 Task: Select the current location as Sequoia National Park, California, United States . Now zoom - , and verify the location . Hide zoom slider
Action: Mouse moved to (189, 96)
Screenshot: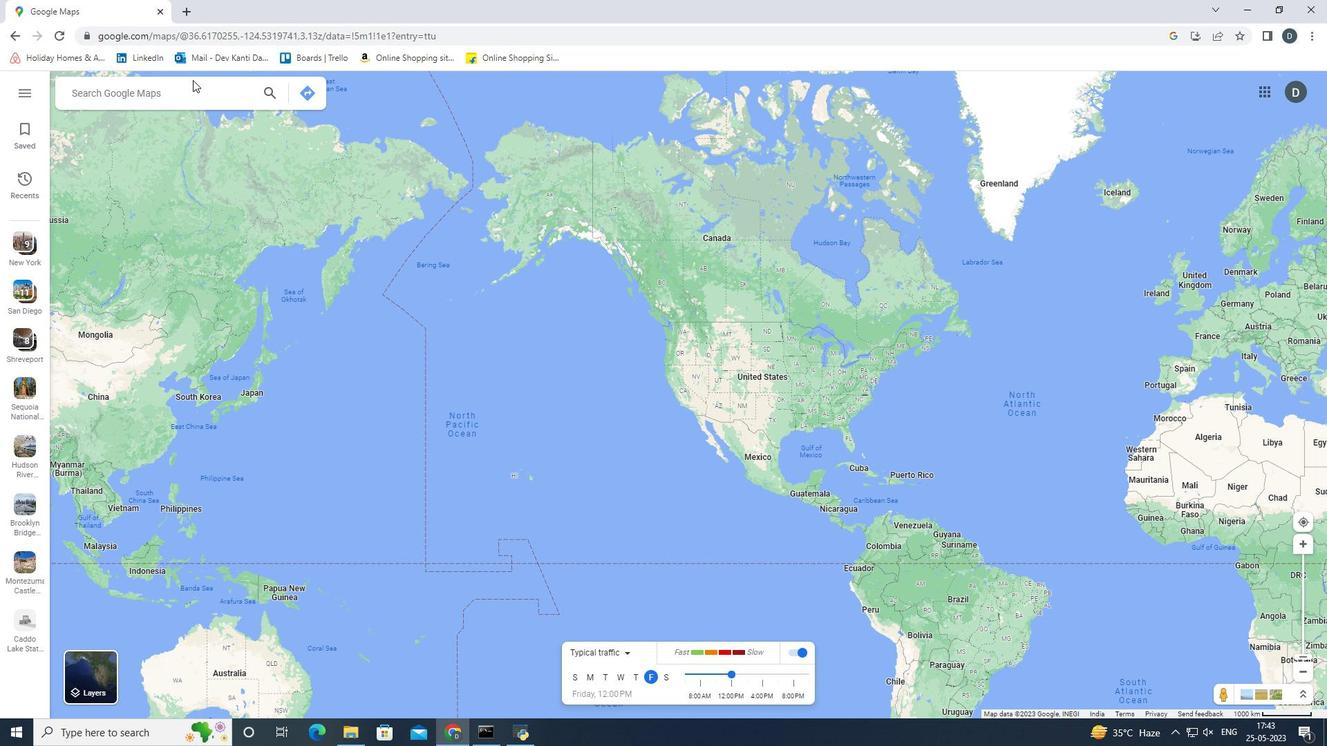 
Action: Mouse pressed left at (189, 96)
Screenshot: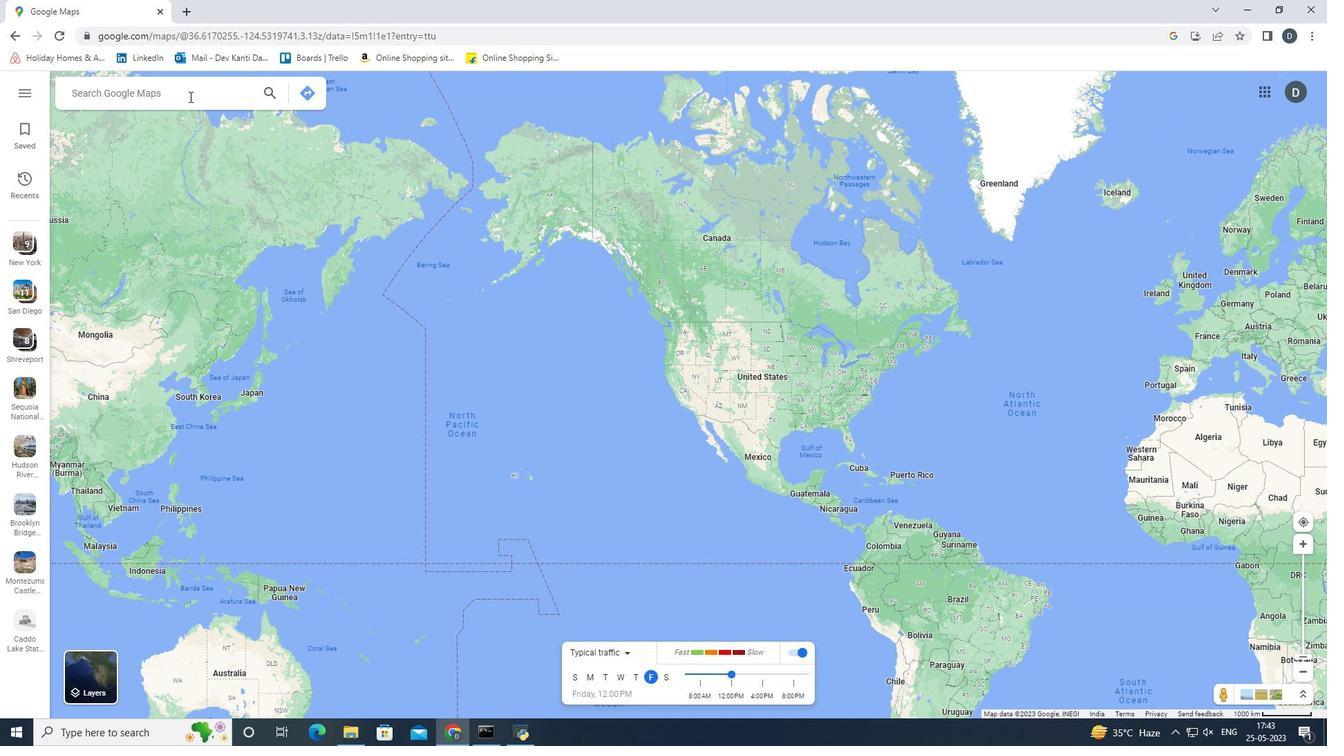 
Action: Mouse moved to (189, 97)
Screenshot: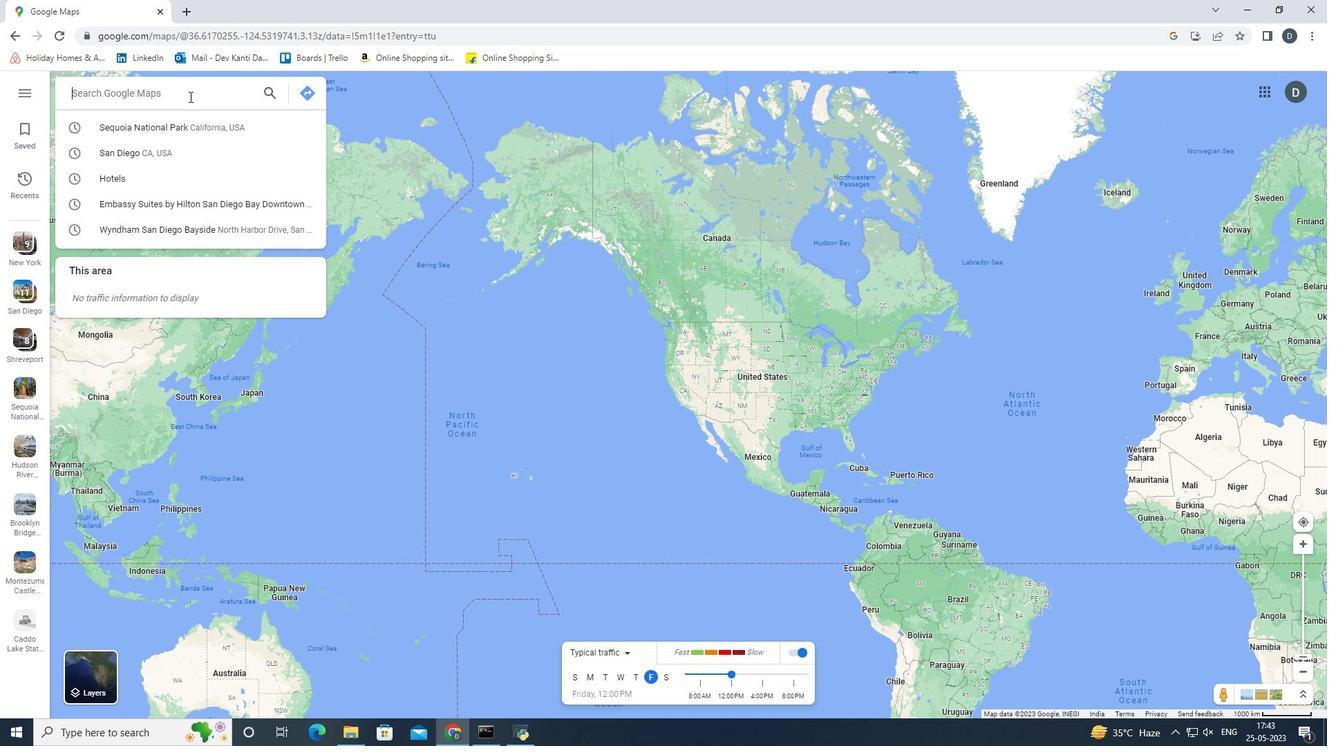 
Action: Key pressed <Key.shift>Se
Screenshot: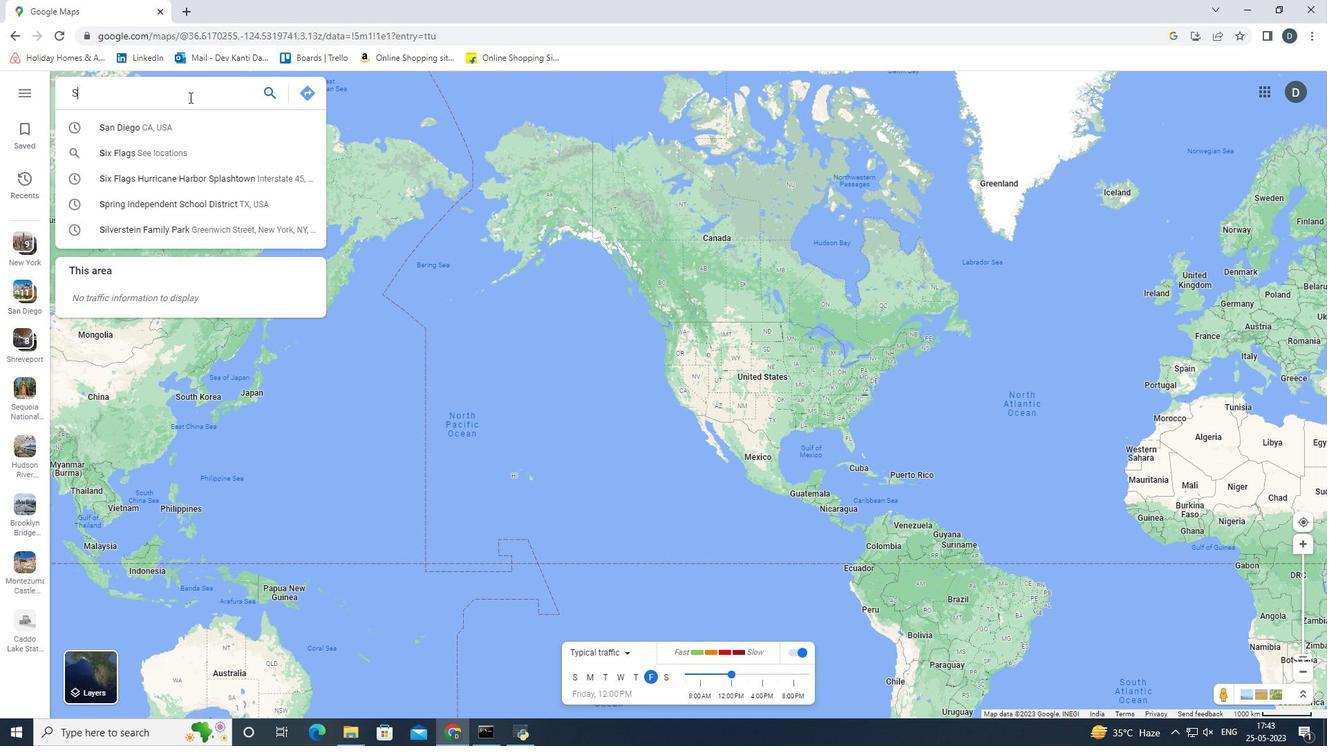 
Action: Mouse moved to (189, 123)
Screenshot: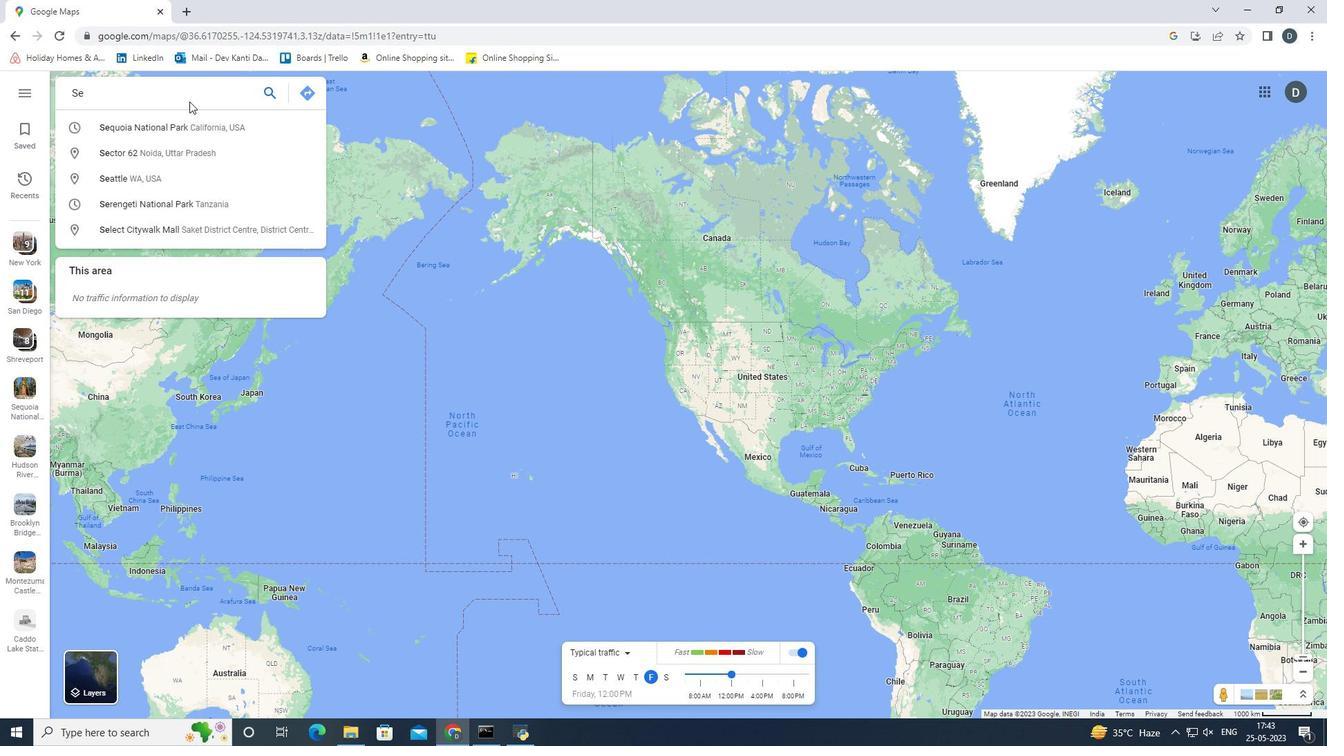 
Action: Mouse pressed left at (189, 123)
Screenshot: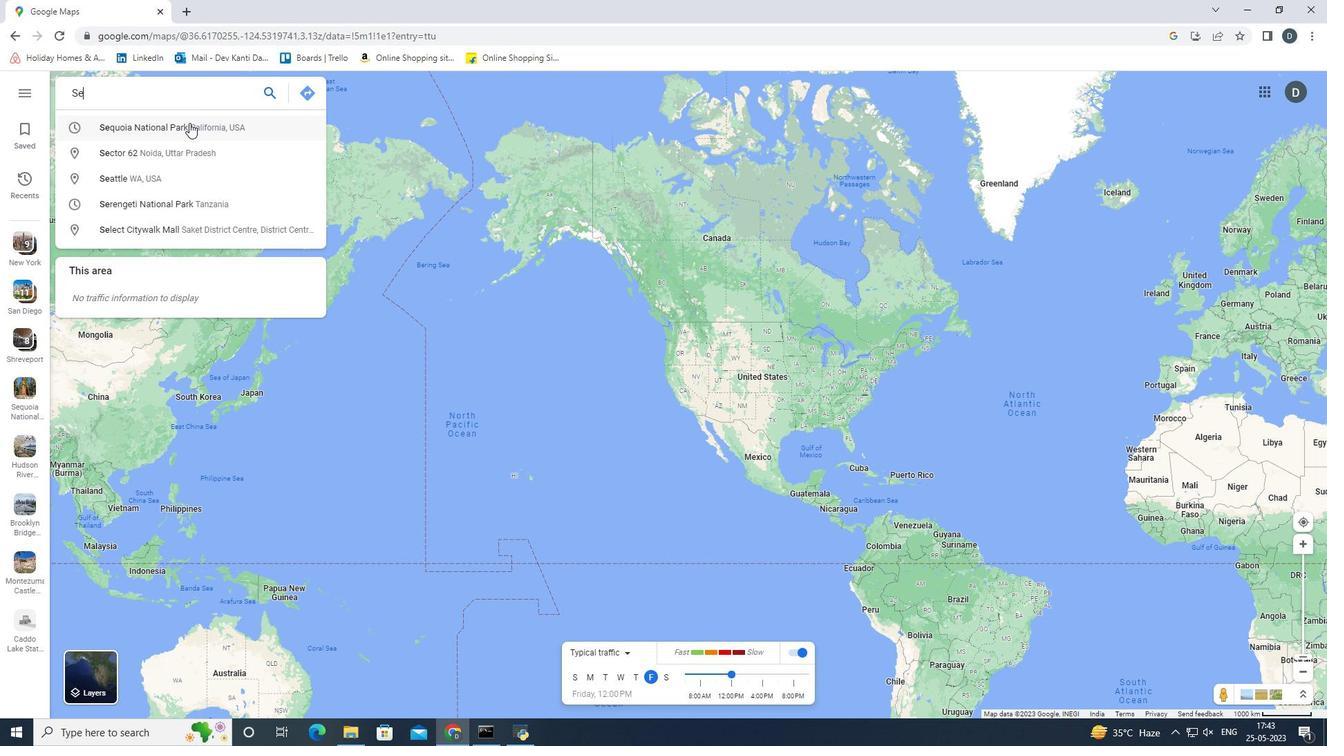 
Action: Mouse moved to (477, 674)
Screenshot: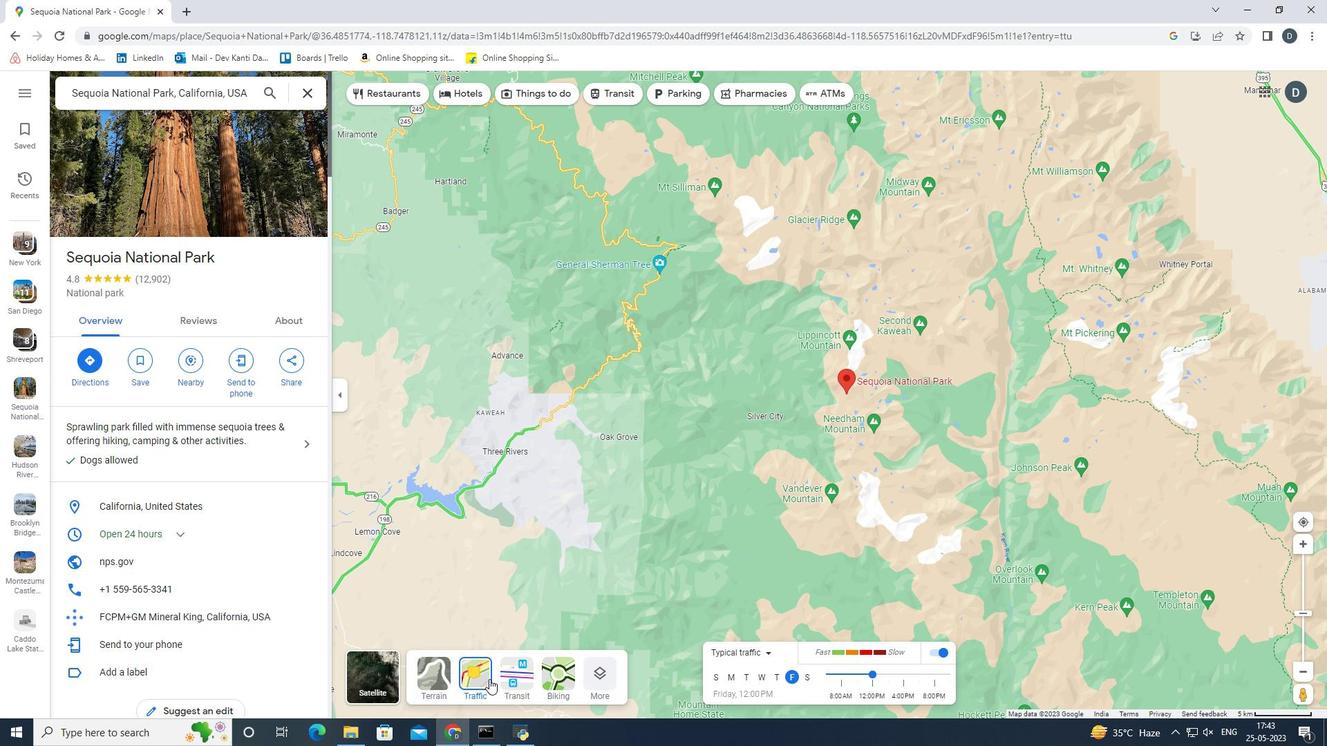 
Action: Mouse pressed left at (477, 674)
Screenshot: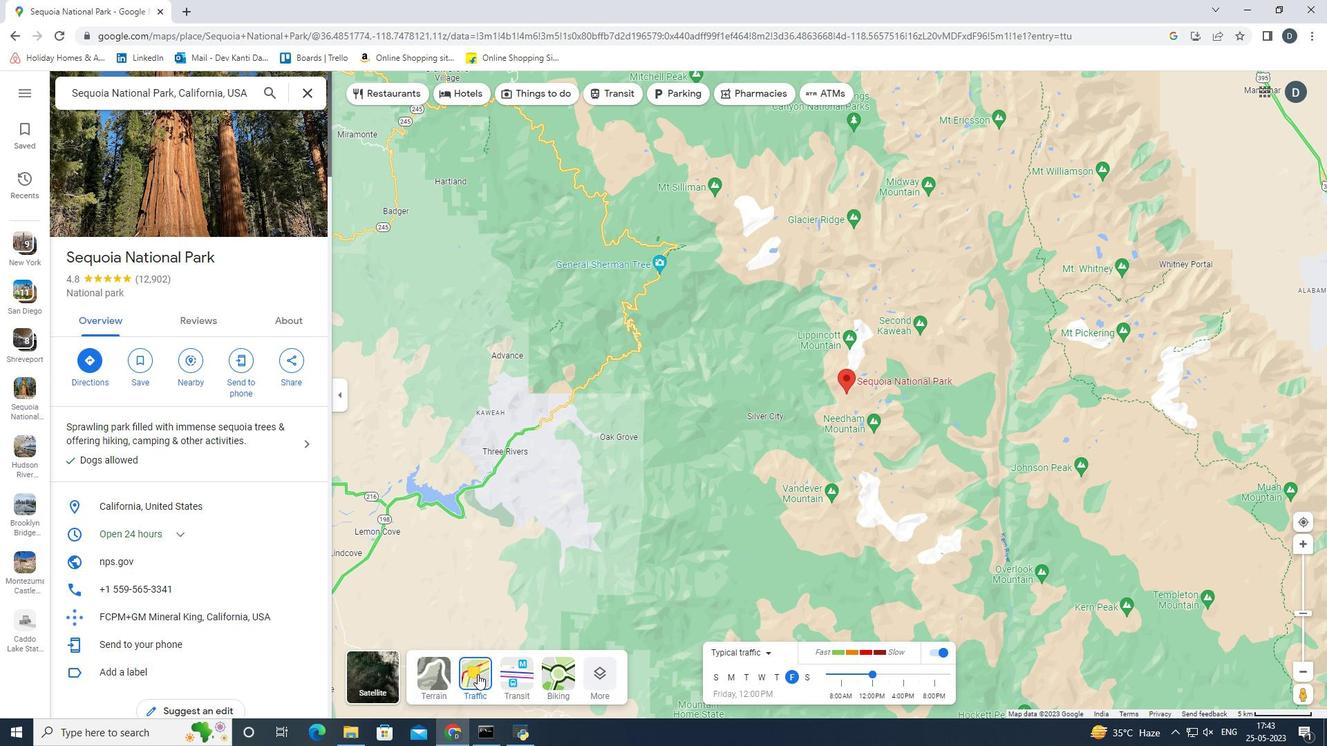 
Action: Mouse moved to (1051, 484)
Screenshot: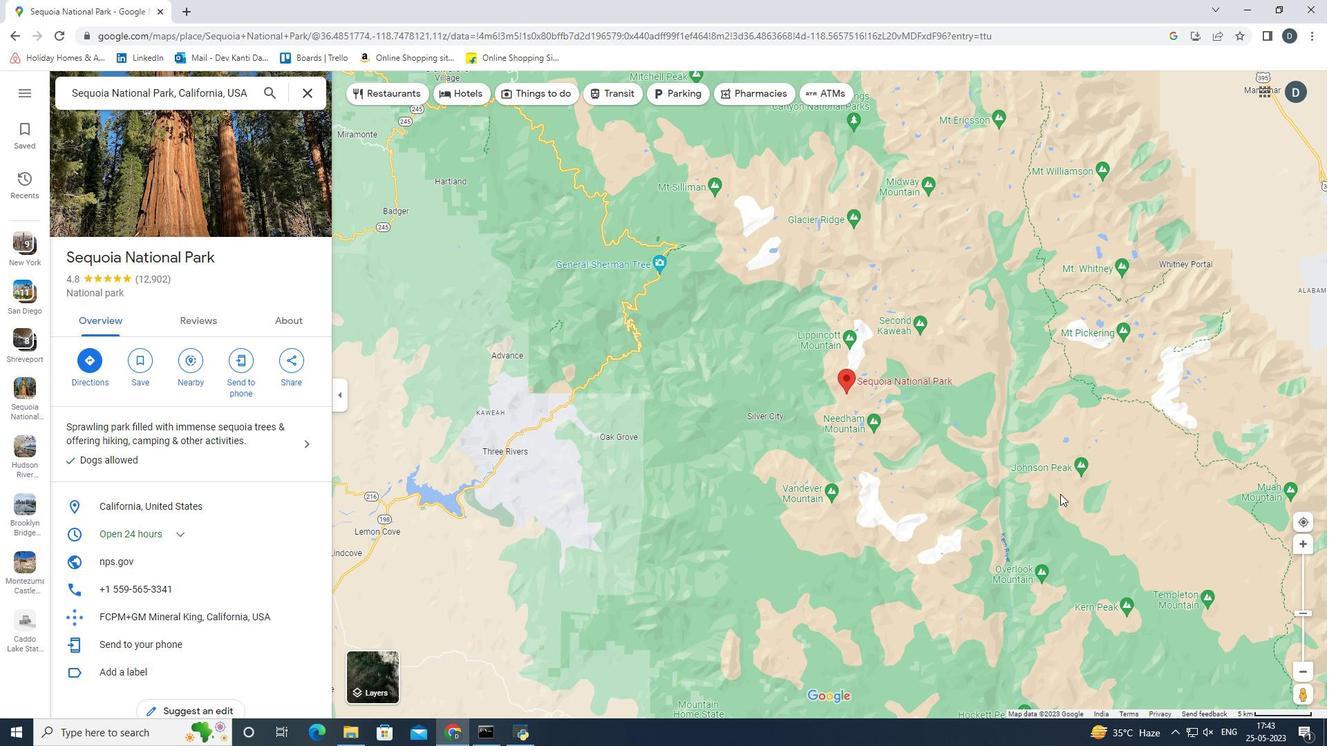 
Action: Mouse scrolled (1051, 484) with delta (0, 0)
Screenshot: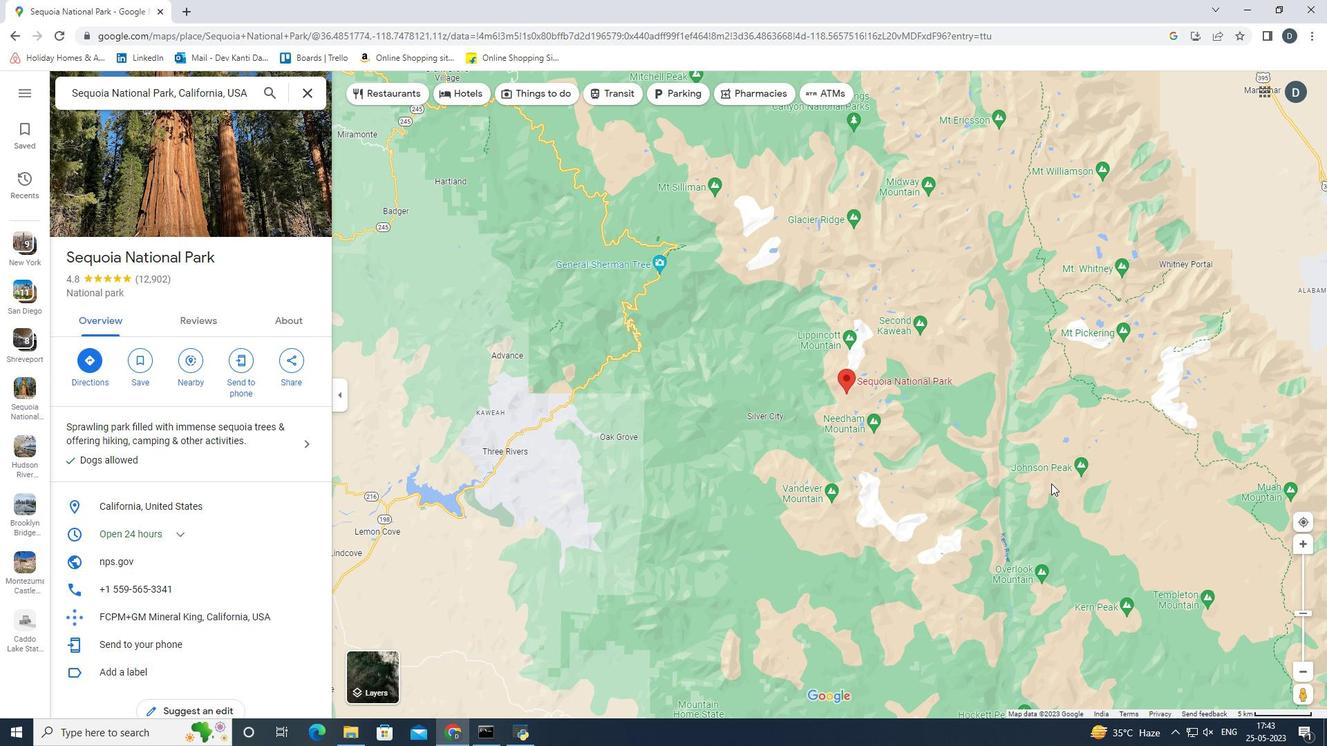 
Action: Mouse scrolled (1051, 484) with delta (0, 0)
Screenshot: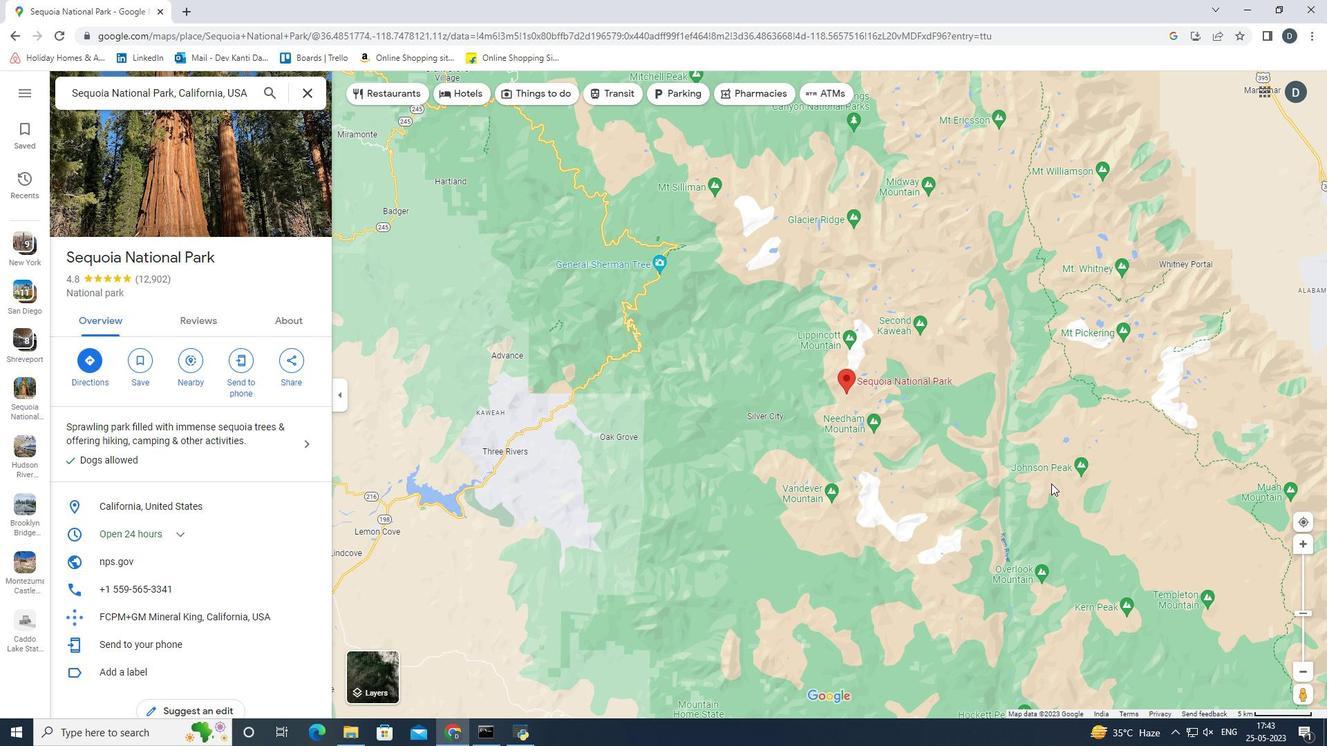 
Action: Mouse scrolled (1051, 484) with delta (0, 0)
Screenshot: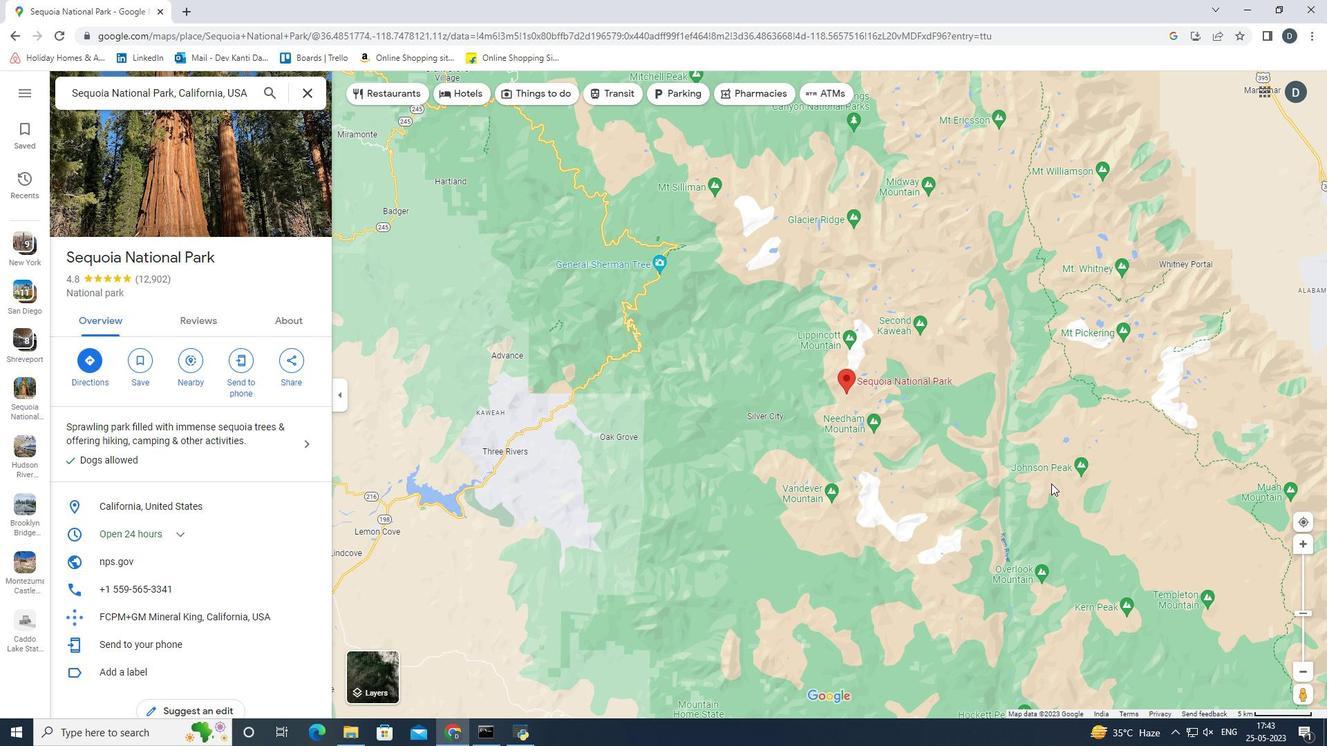 
Action: Mouse moved to (1299, 667)
Screenshot: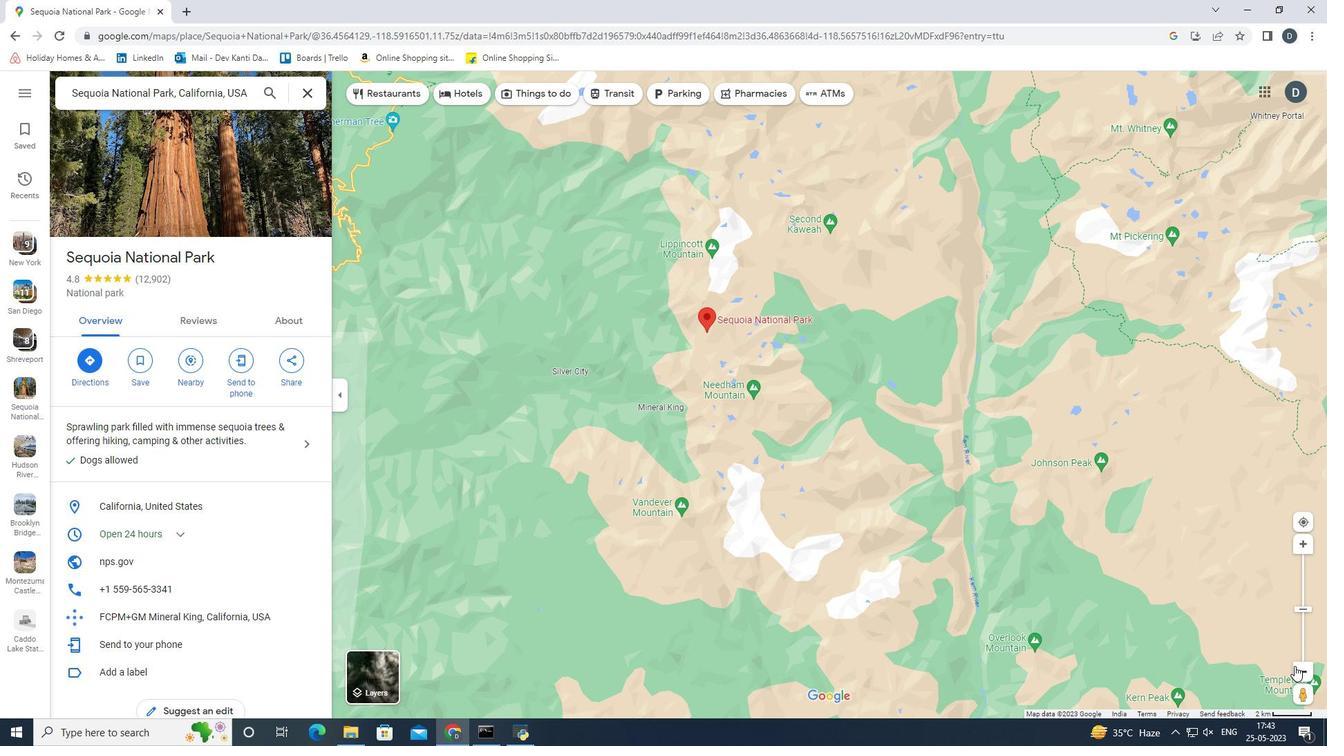 
Action: Mouse pressed left at (1299, 667)
Screenshot: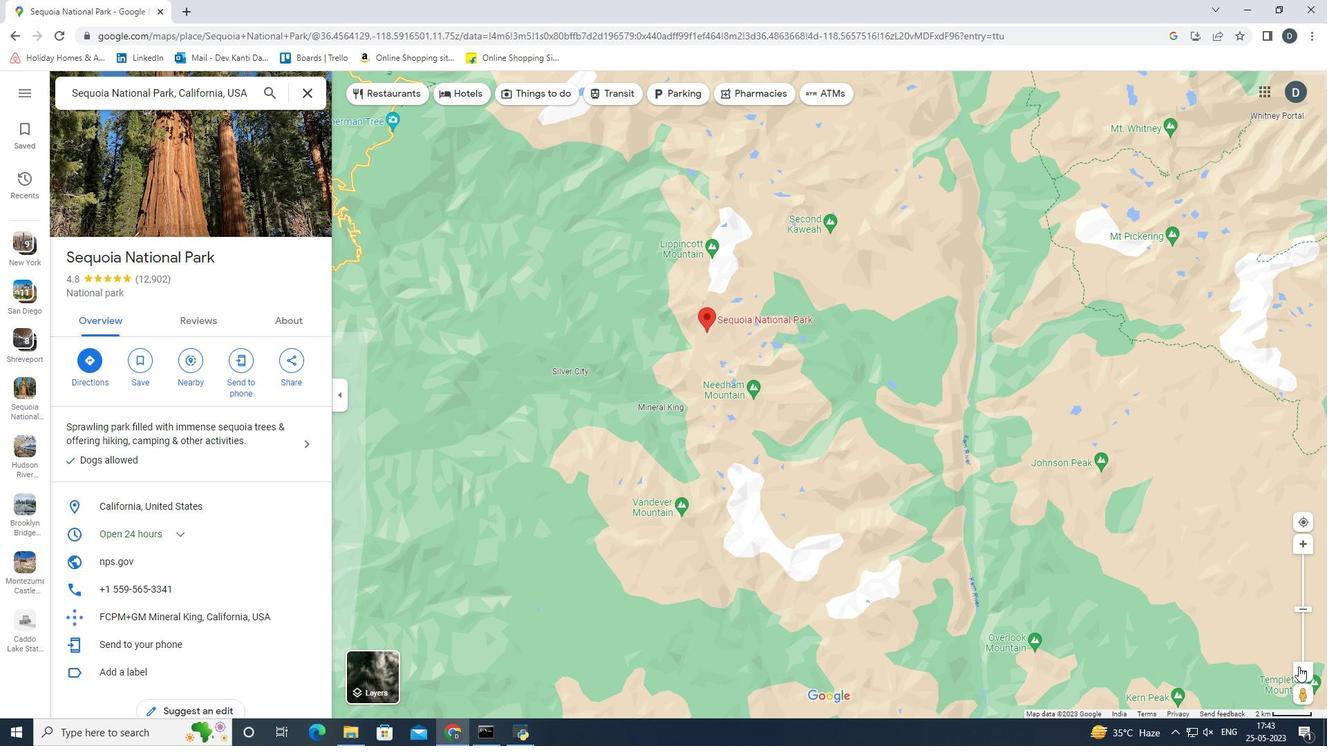 
Action: Mouse pressed left at (1299, 667)
Screenshot: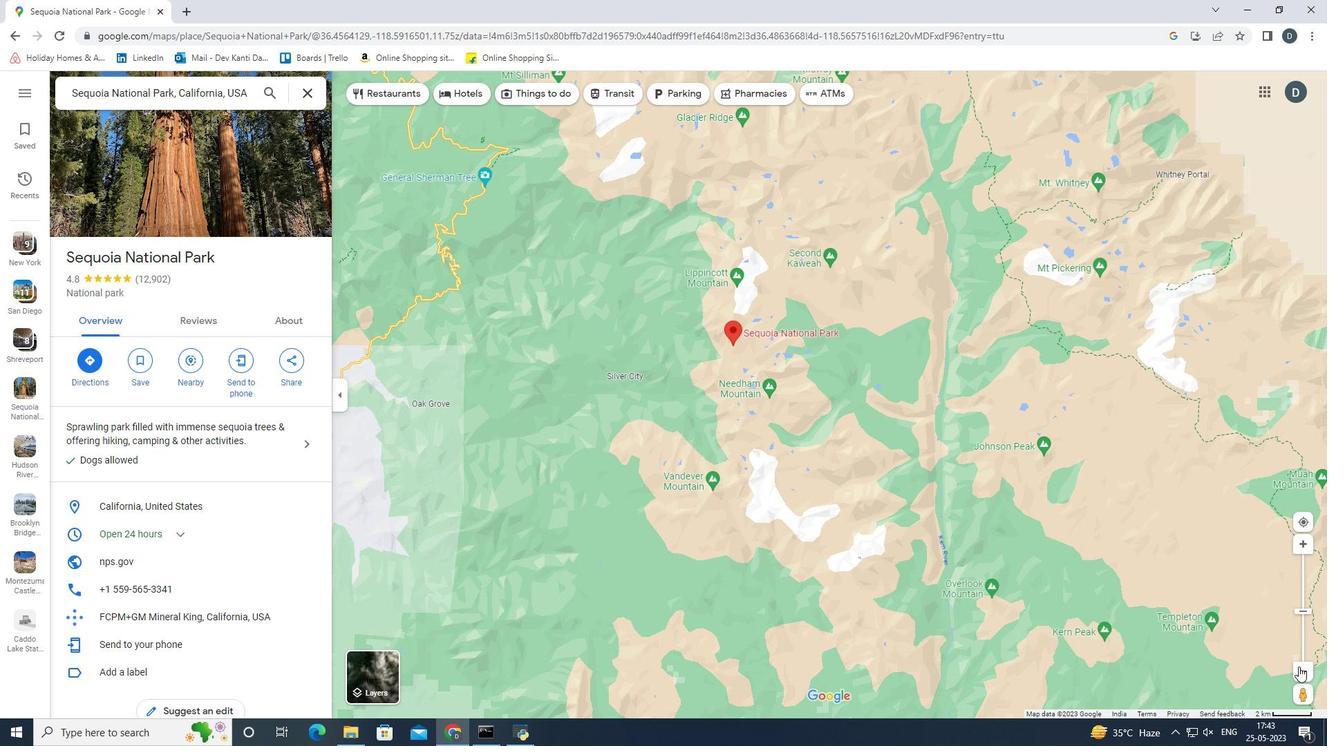 
Action: Mouse pressed left at (1299, 667)
Screenshot: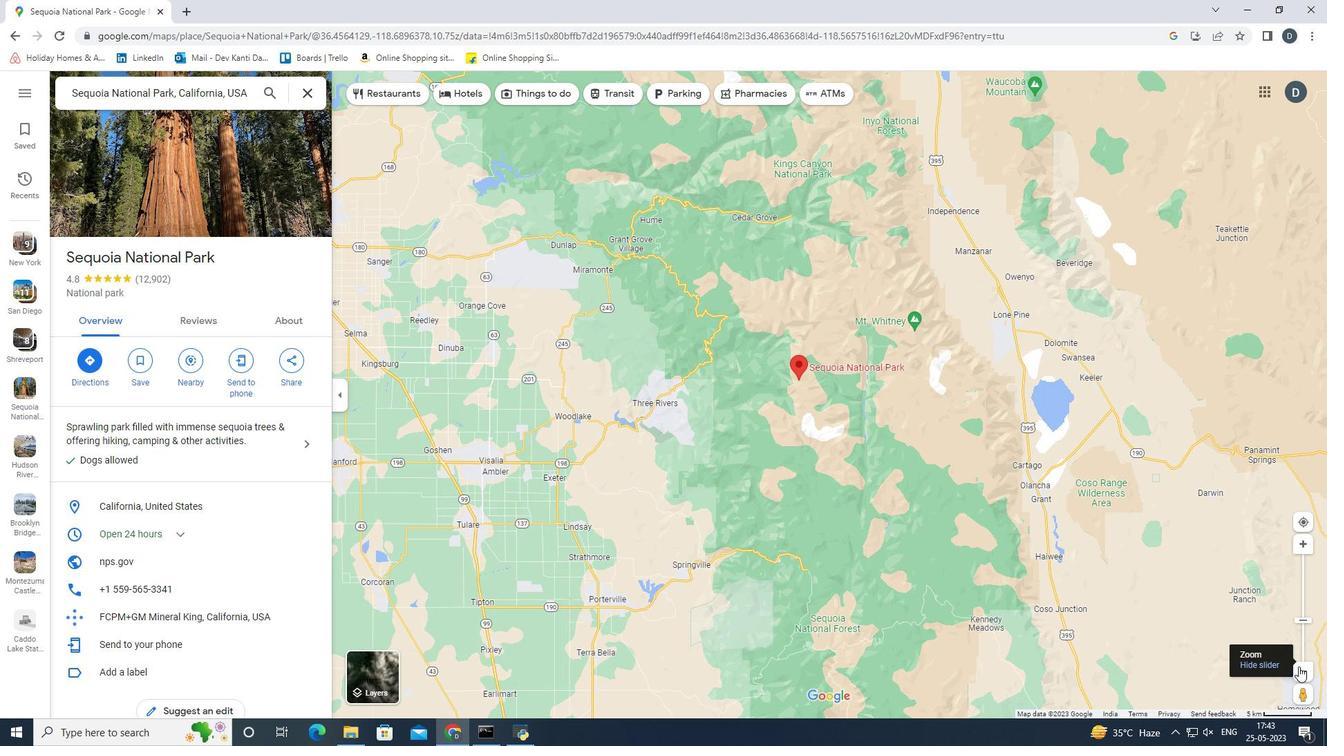 
Action: Mouse pressed left at (1299, 667)
Screenshot: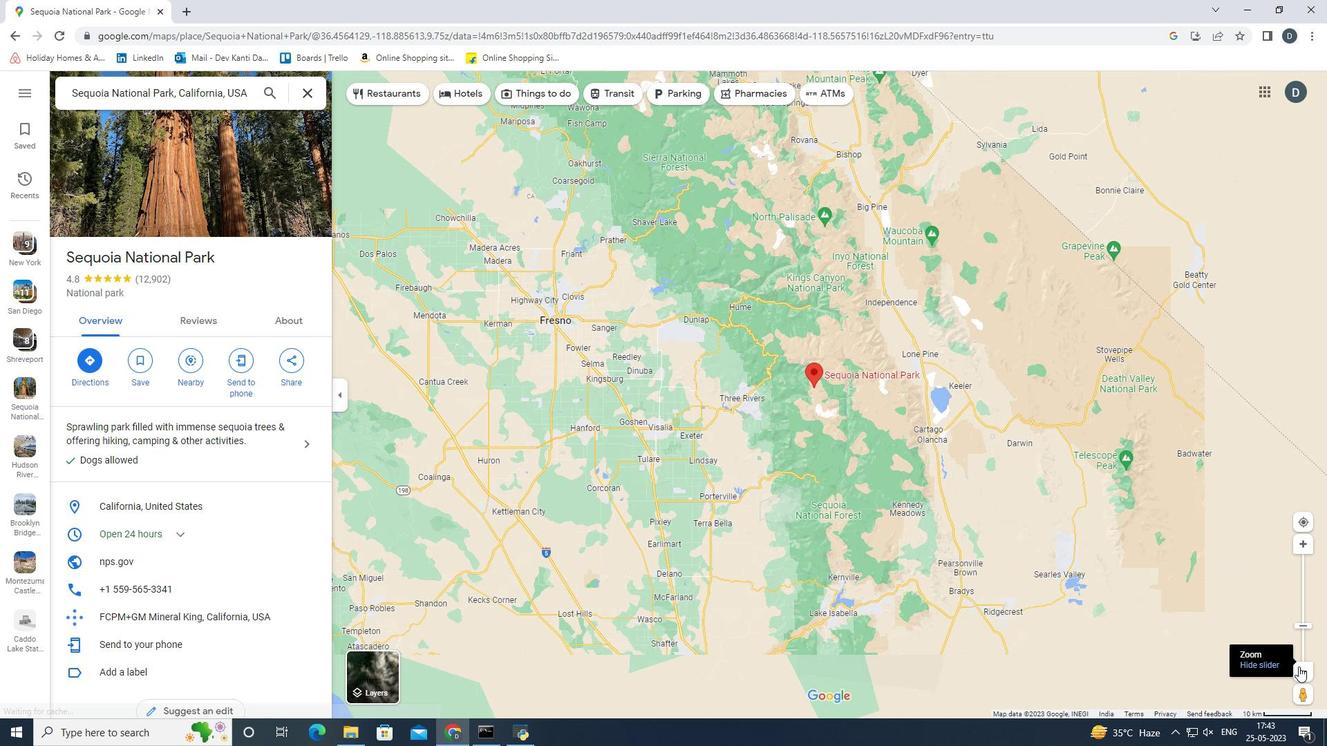 
Action: Mouse pressed left at (1299, 667)
Screenshot: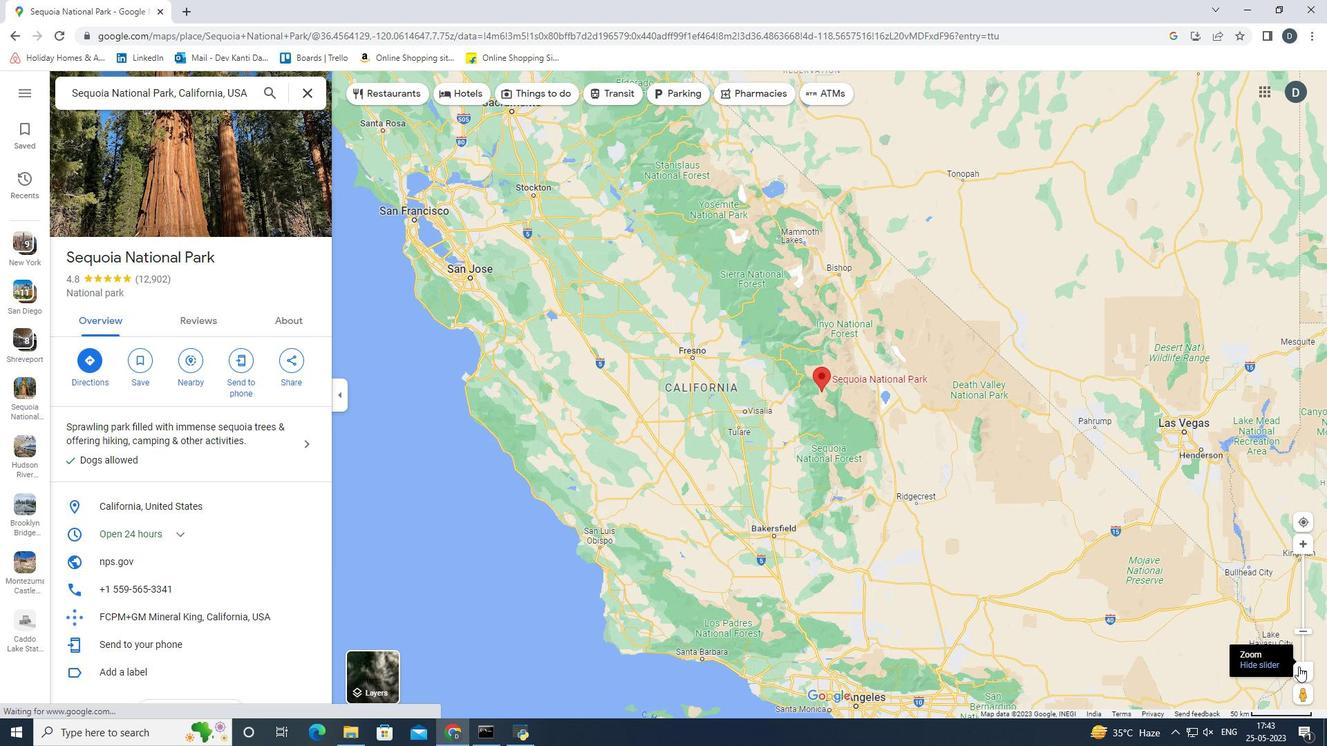 
Action: Mouse pressed left at (1299, 667)
Screenshot: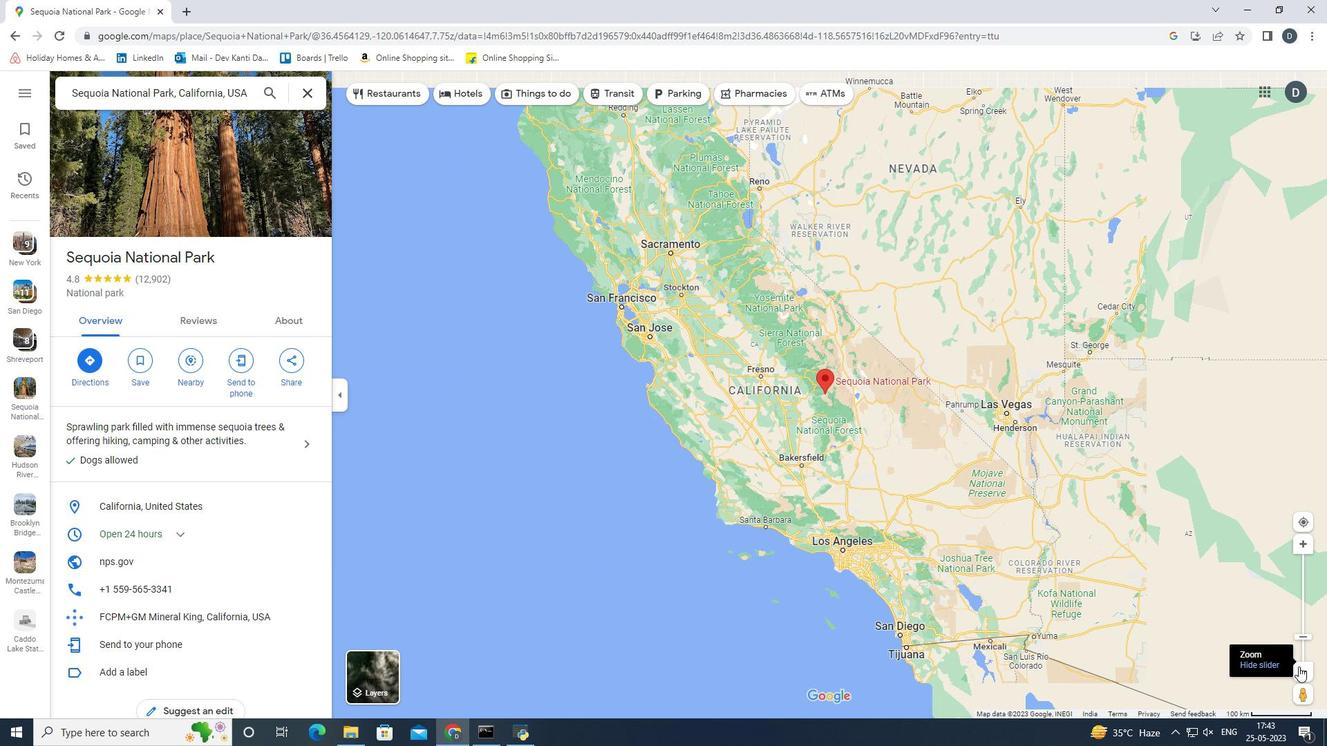 
Action: Mouse pressed left at (1299, 667)
Screenshot: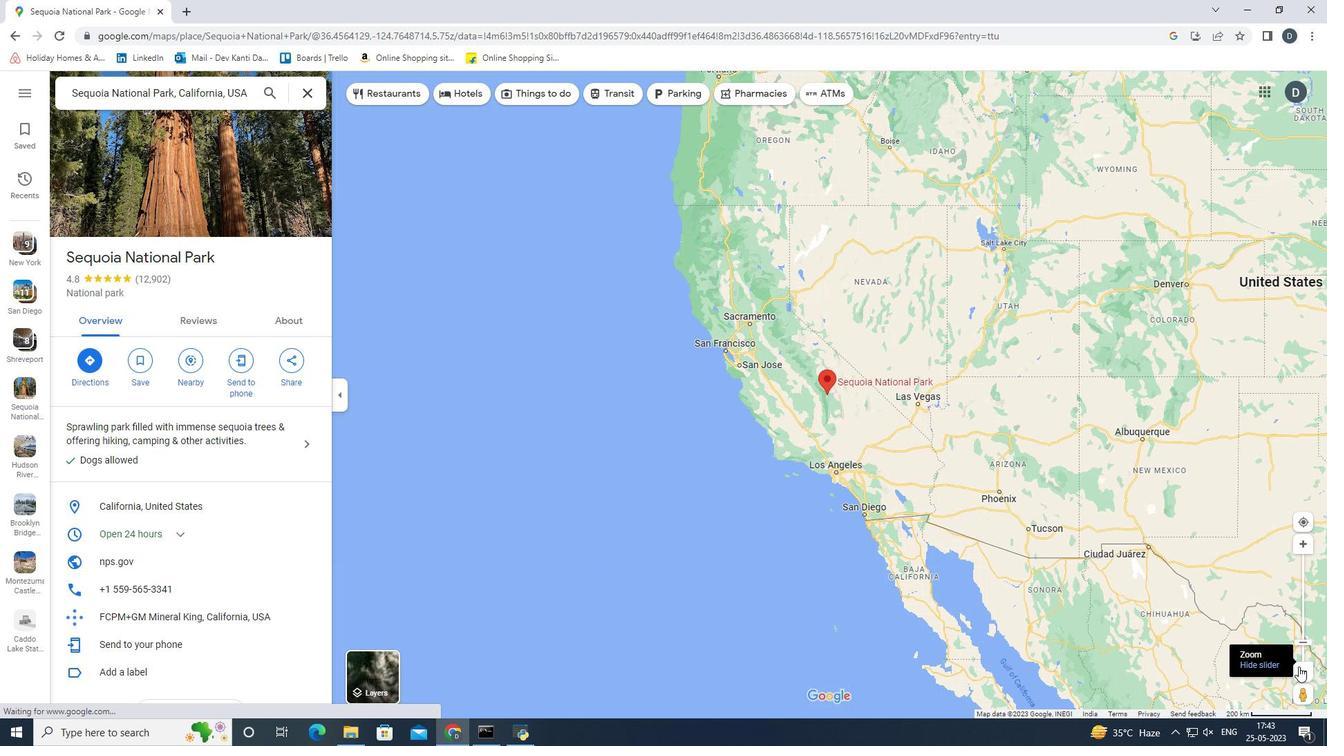 
Action: Mouse pressed left at (1299, 667)
Screenshot: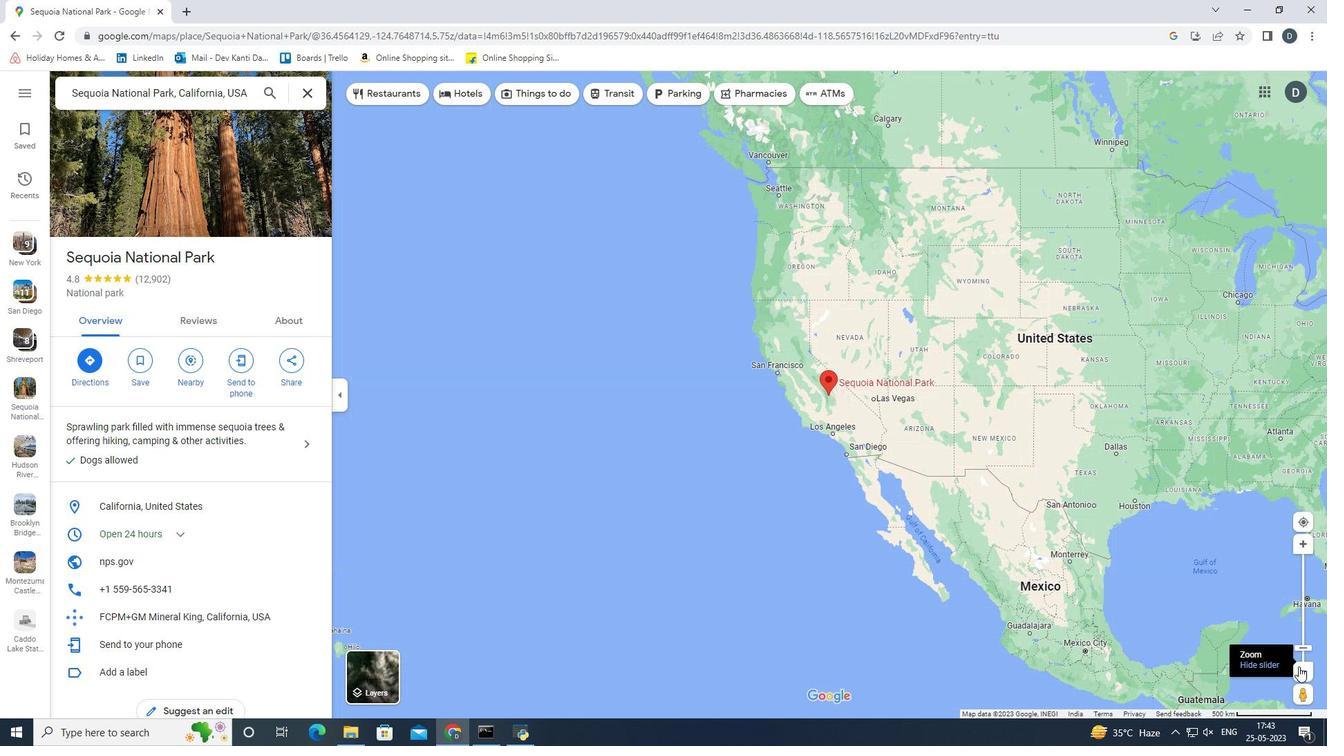 
Action: Mouse pressed left at (1299, 667)
Screenshot: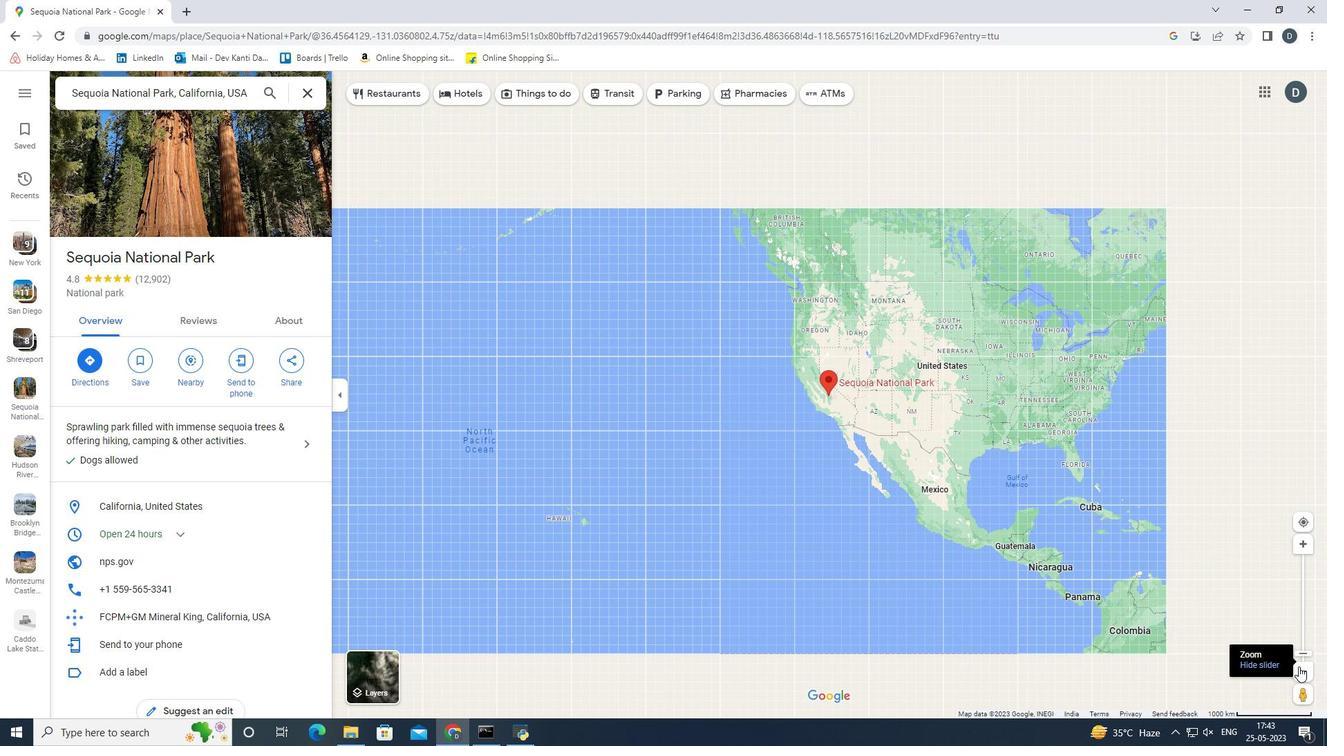 
Action: Mouse moved to (1304, 541)
Screenshot: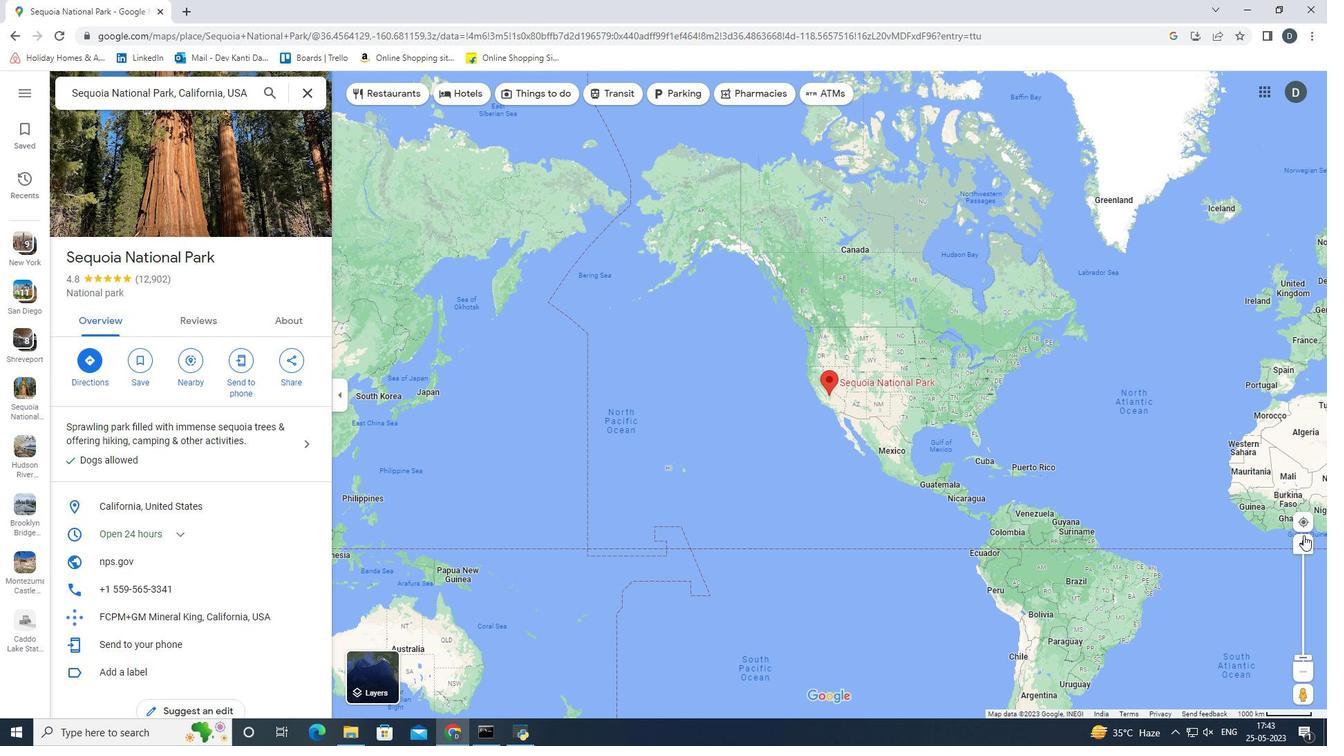 
Action: Mouse pressed left at (1304, 541)
Screenshot: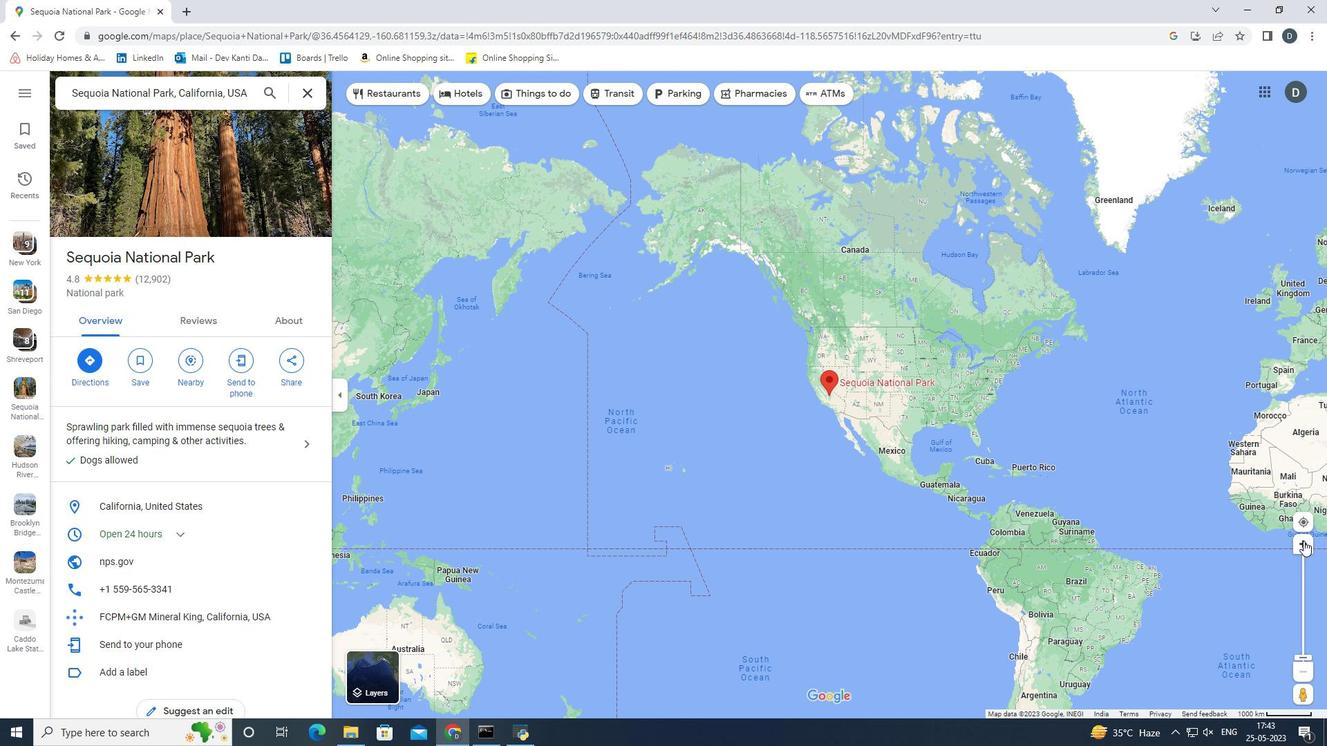 
Action: Mouse moved to (1265, 660)
Screenshot: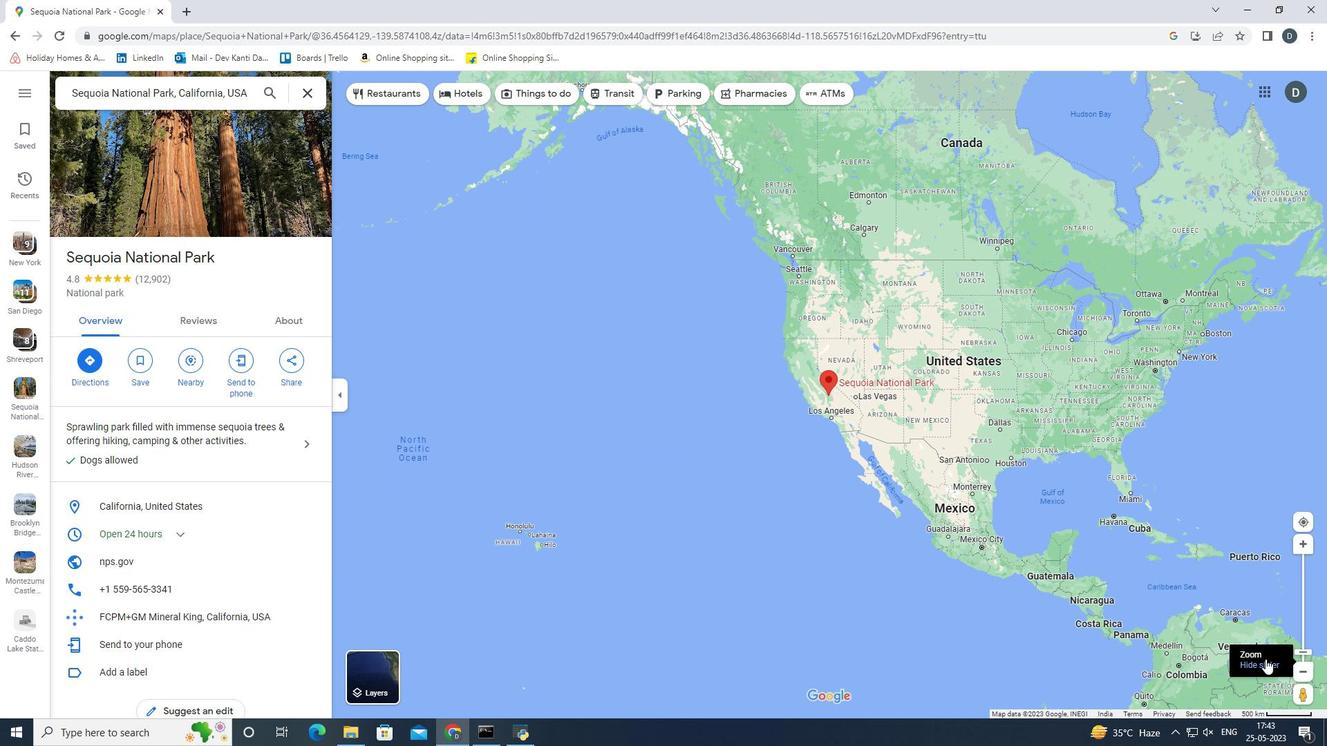 
Action: Mouse pressed left at (1265, 660)
Screenshot: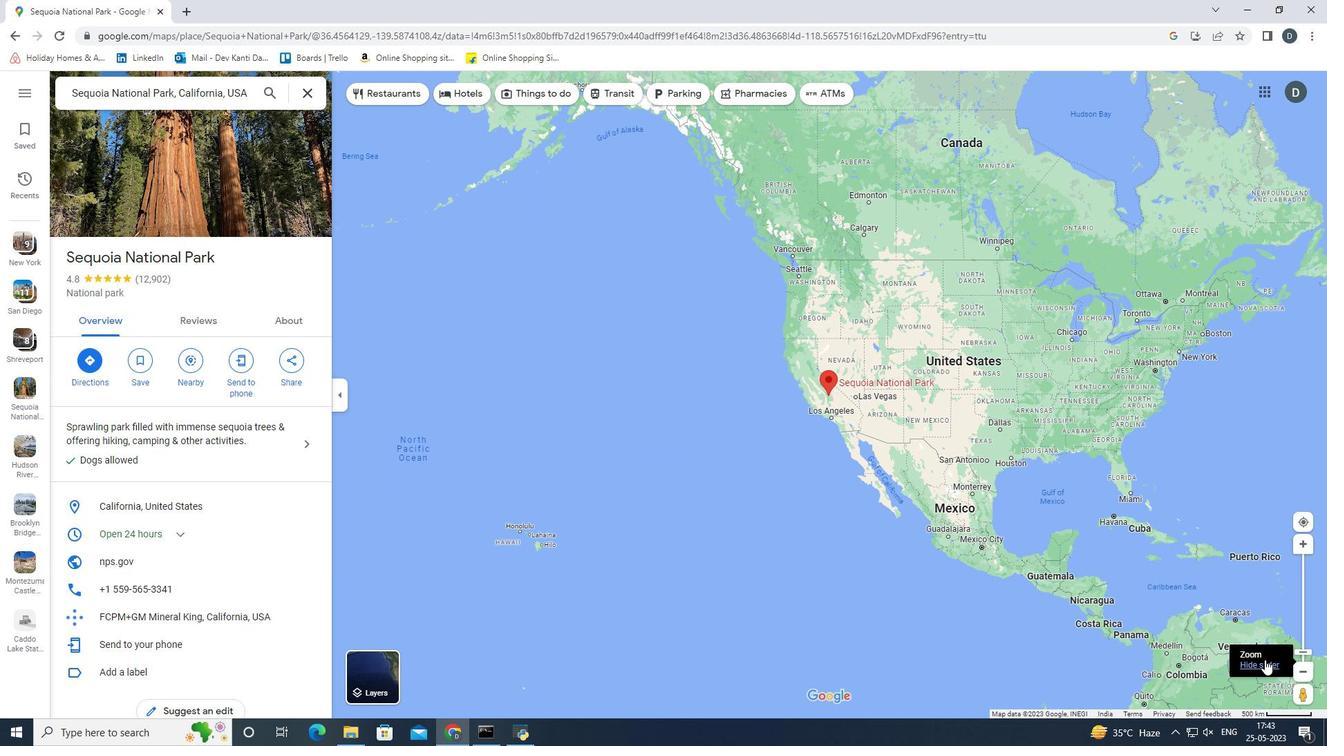 
Action: Mouse moved to (751, 449)
Screenshot: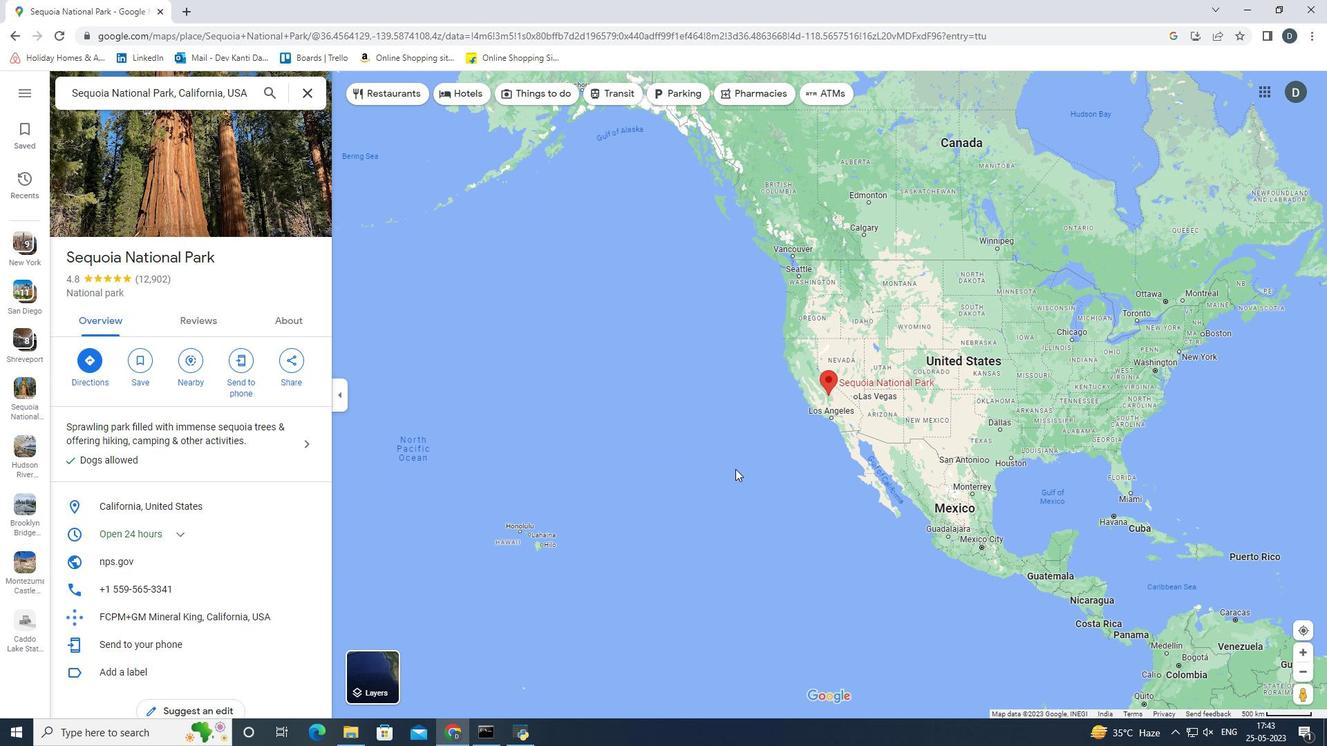 
